 Task: Log work in the project WolfTech for the issue 'Upgrade the data visualization capabilities of a web application to improve insights and decision-making capabilities' spent time as '1w 3d 20h 5m' and remaining time as '6w 2d 7h 23m' and move to bottom of backlog. Now add the issue to the epic 'Cryptocurrency Integration'.
Action: Mouse moved to (179, 59)
Screenshot: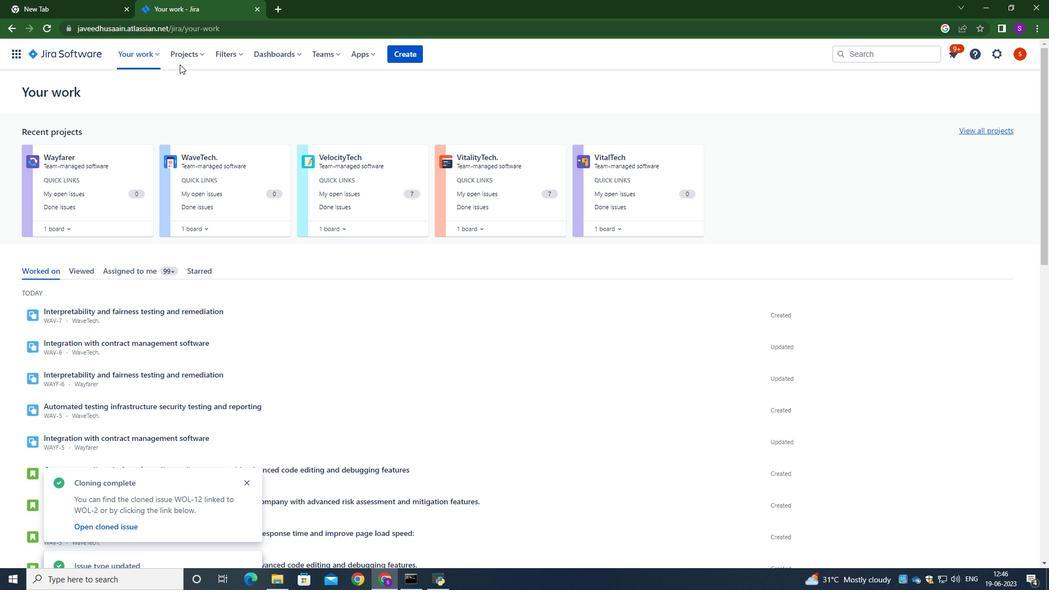 
Action: Mouse pressed left at (179, 59)
Screenshot: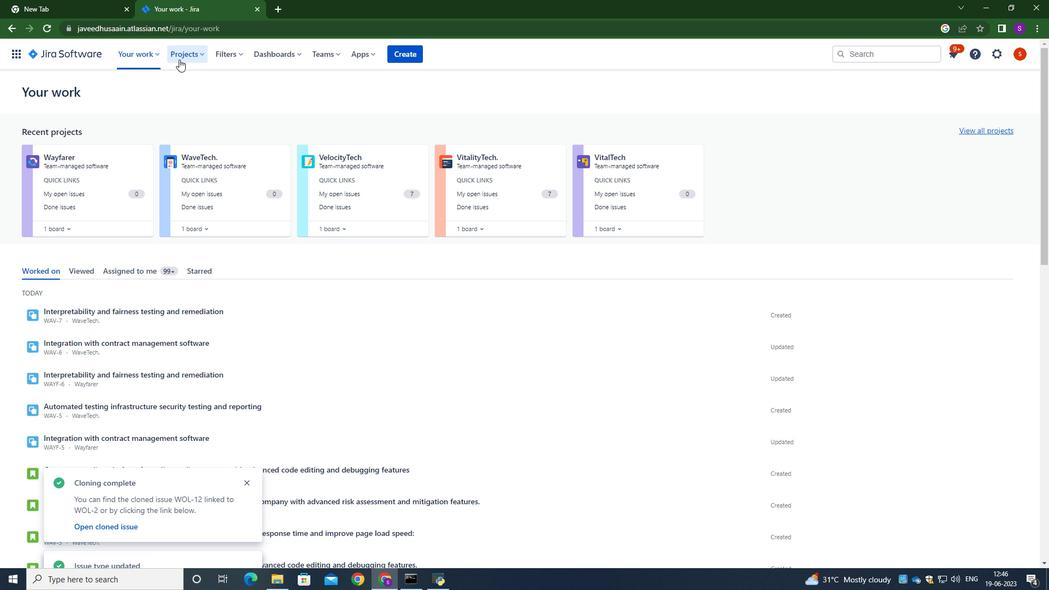 
Action: Mouse moved to (214, 106)
Screenshot: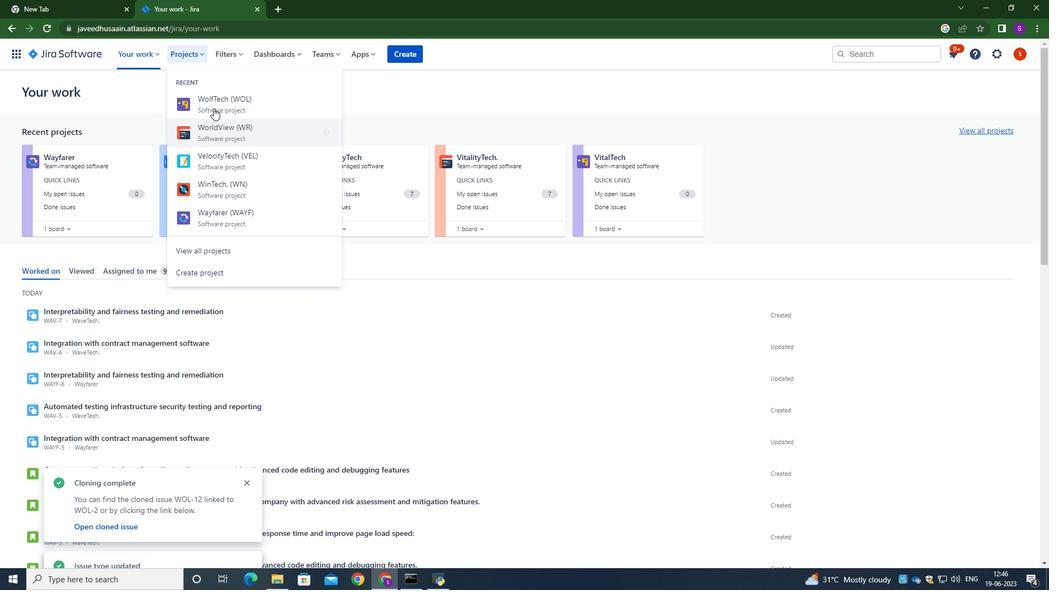 
Action: Mouse pressed left at (214, 106)
Screenshot: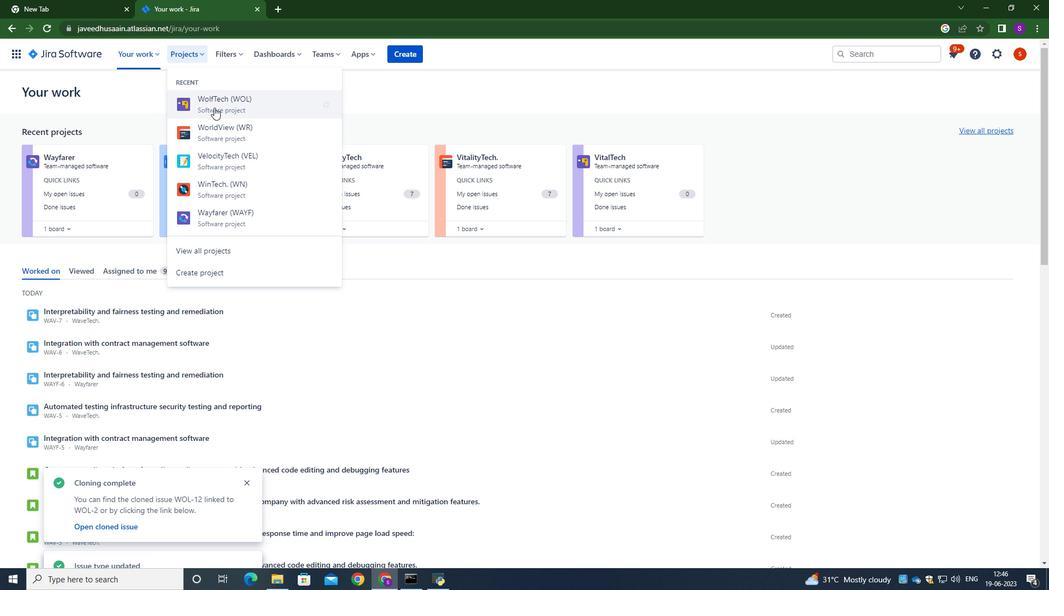 
Action: Mouse moved to (81, 167)
Screenshot: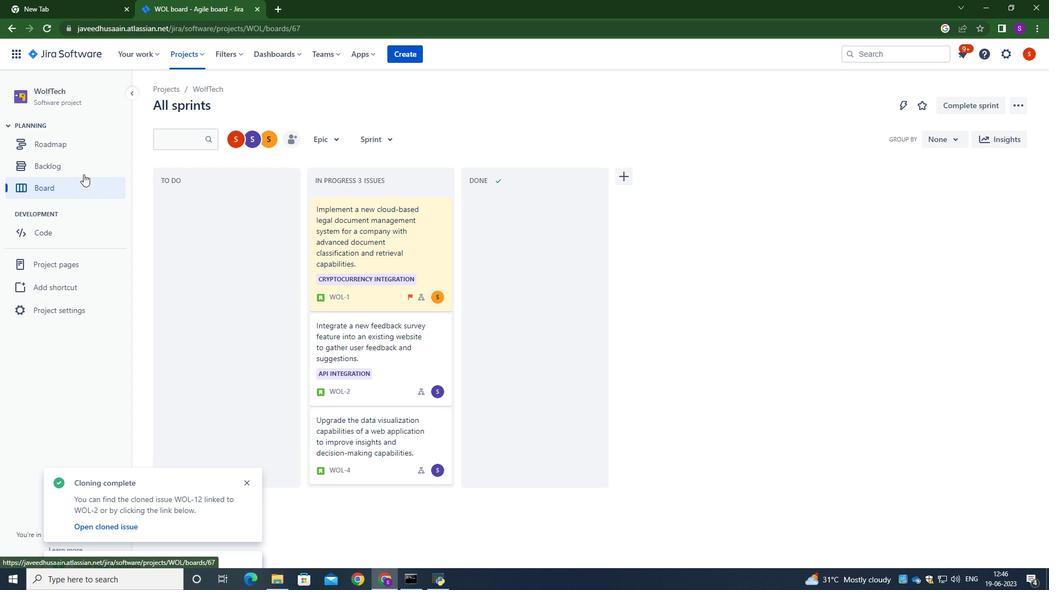 
Action: Mouse pressed left at (81, 167)
Screenshot: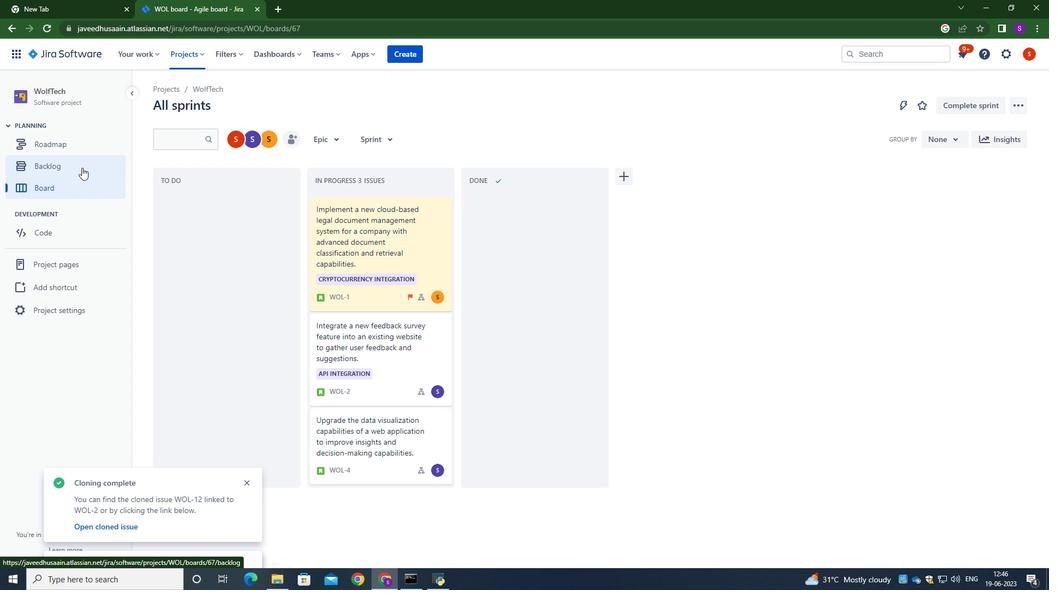 
Action: Mouse moved to (314, 203)
Screenshot: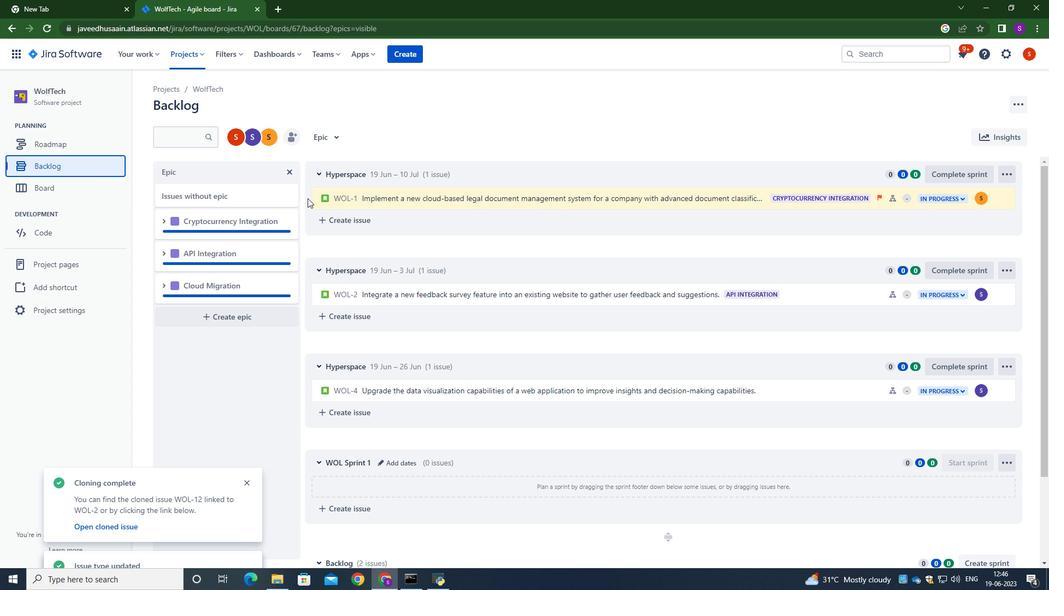 
Action: Mouse scrolled (314, 203) with delta (0, 0)
Screenshot: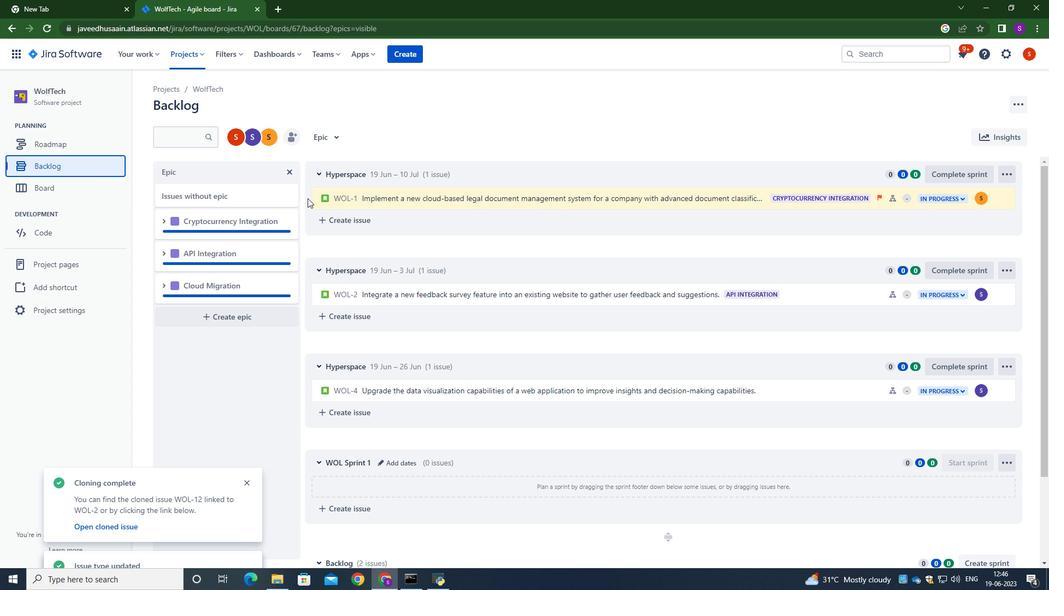 
Action: Mouse moved to (317, 208)
Screenshot: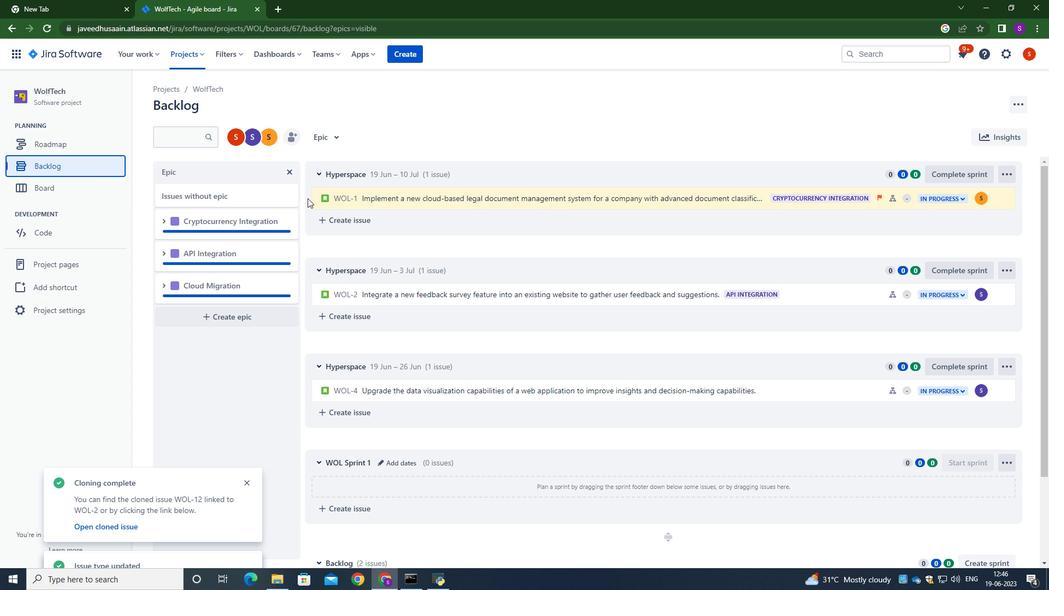 
Action: Mouse scrolled (317, 207) with delta (0, 0)
Screenshot: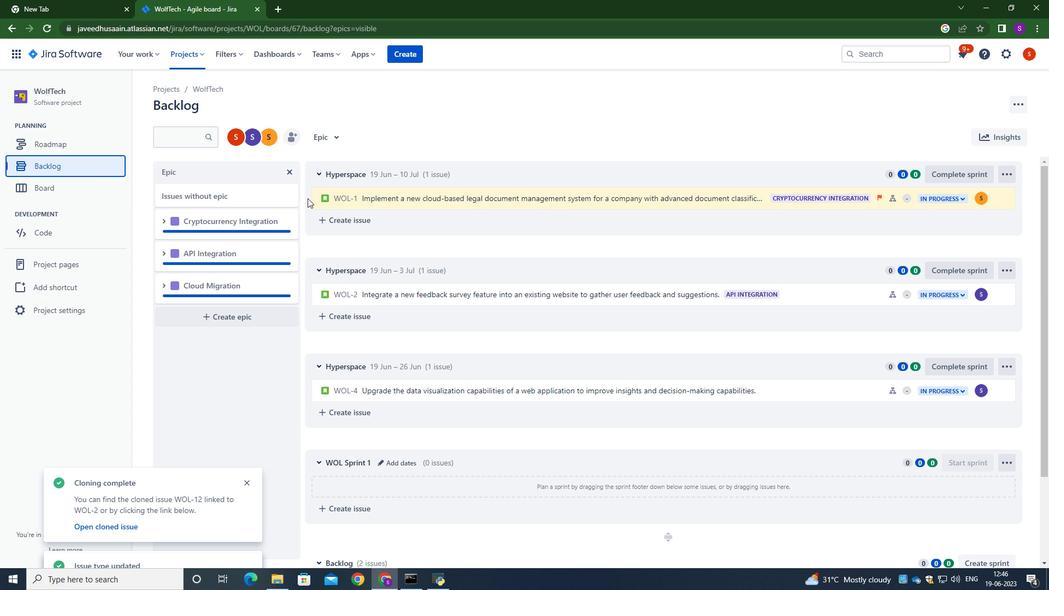 
Action: Mouse scrolled (317, 207) with delta (0, 0)
Screenshot: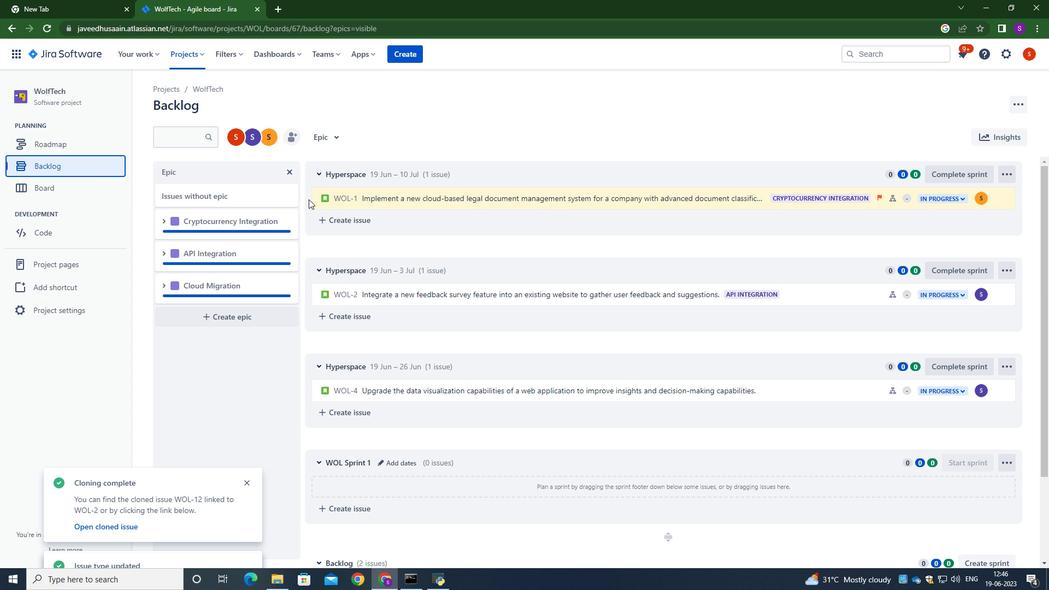 
Action: Mouse scrolled (317, 207) with delta (0, 0)
Screenshot: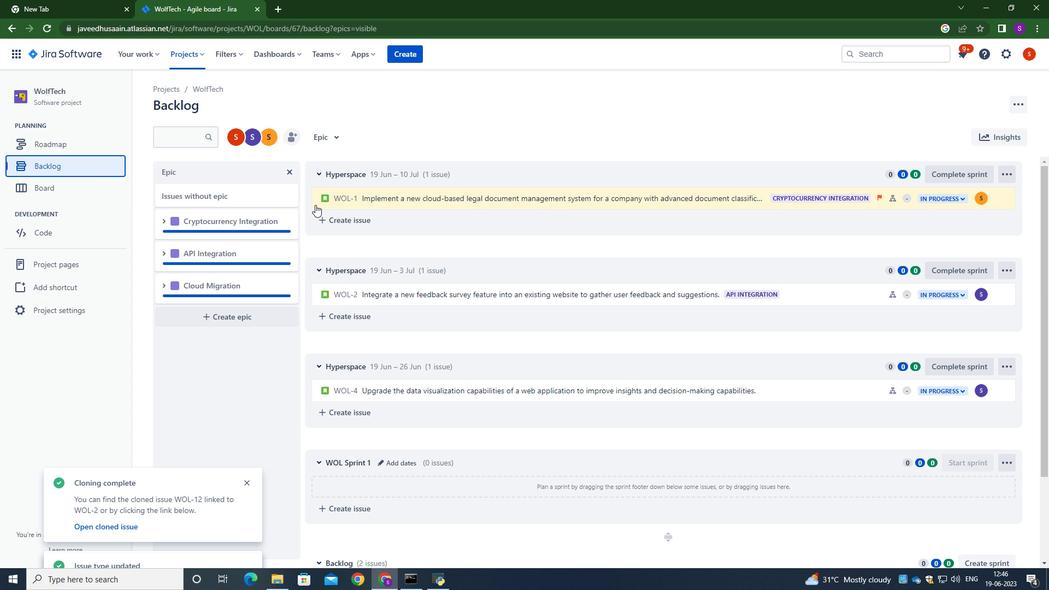 
Action: Mouse moved to (392, 283)
Screenshot: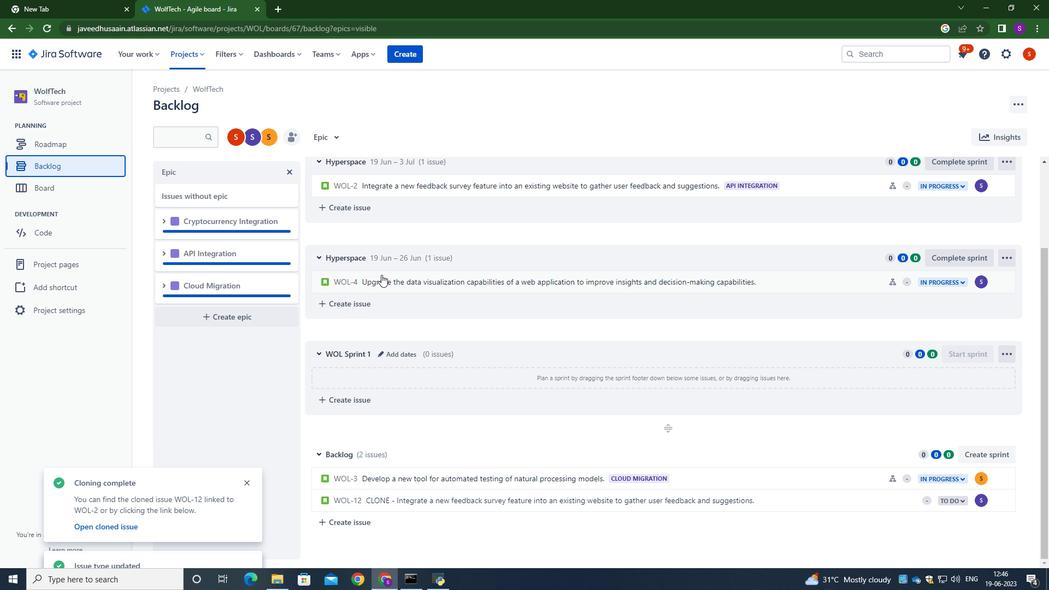 
Action: Mouse pressed left at (392, 283)
Screenshot: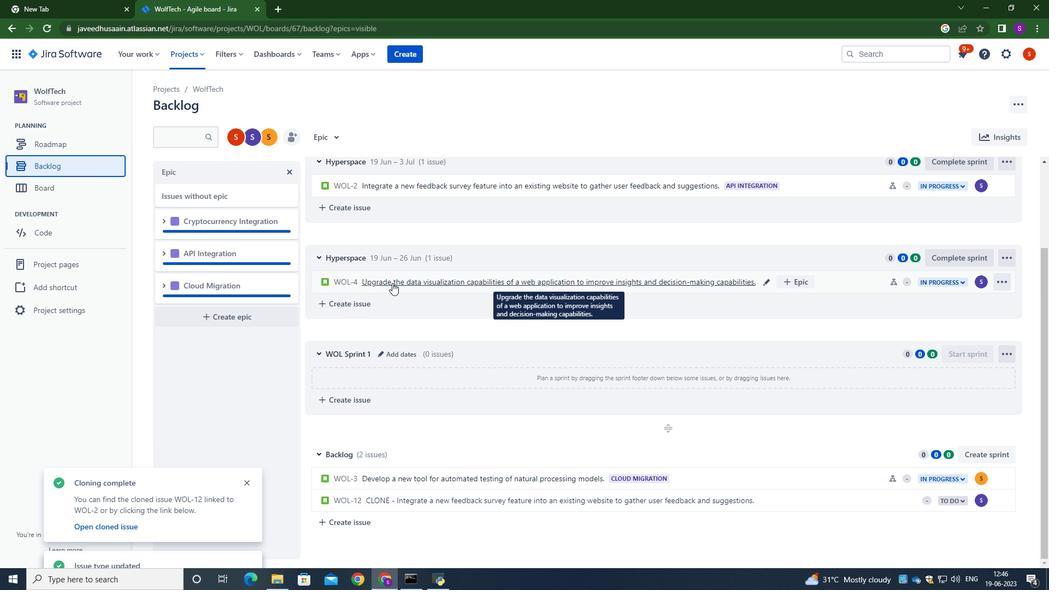 
Action: Mouse moved to (999, 166)
Screenshot: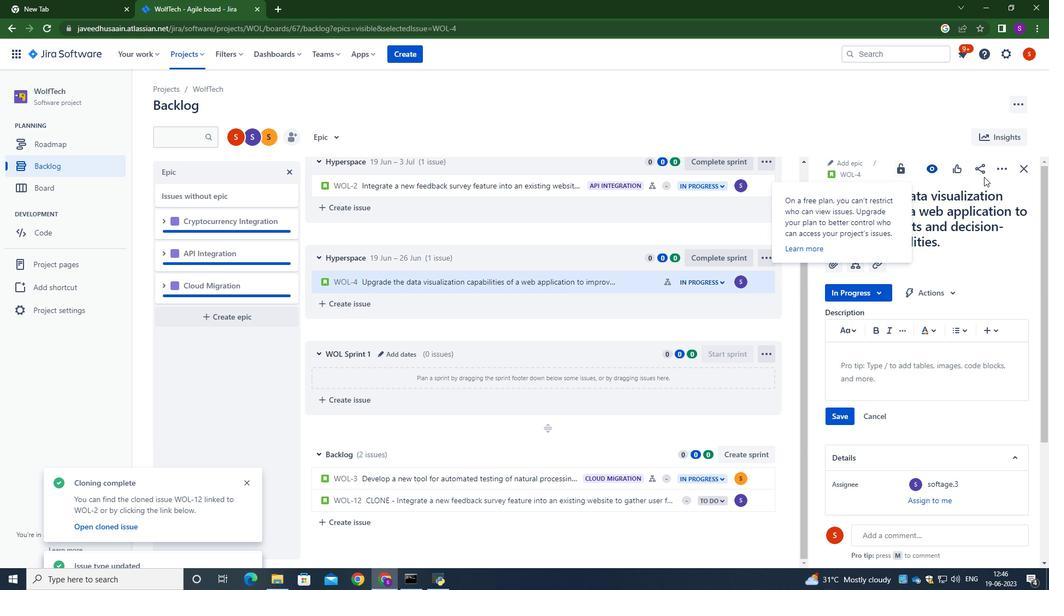 
Action: Mouse pressed left at (999, 166)
Screenshot: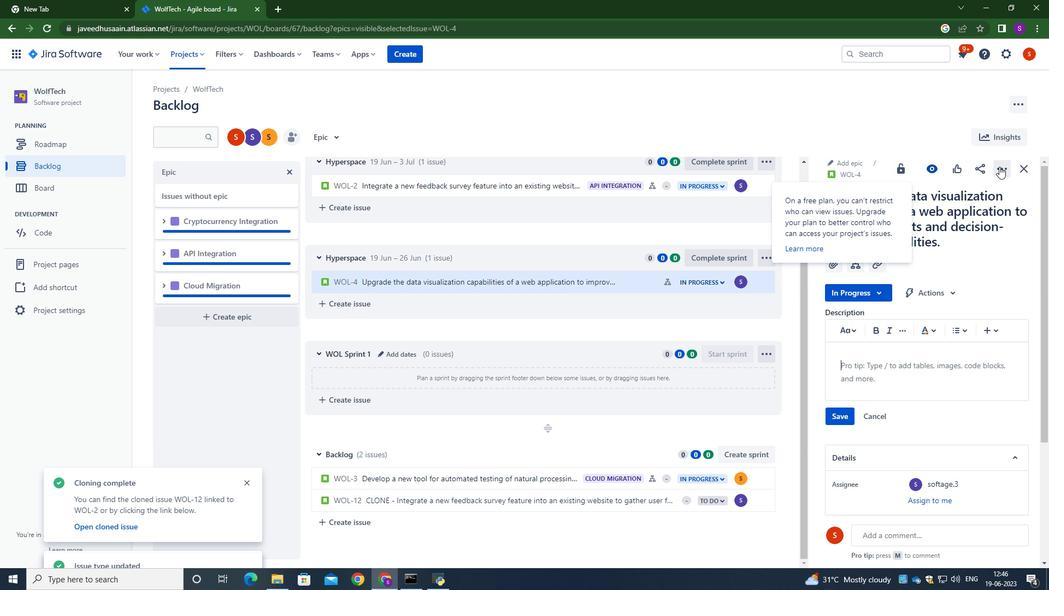 
Action: Mouse moved to (942, 196)
Screenshot: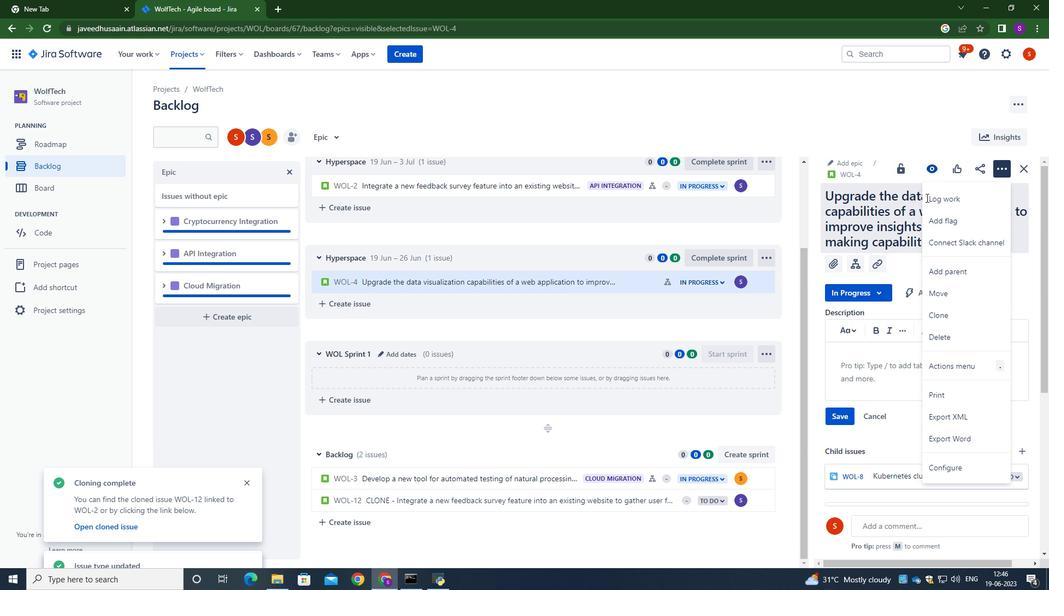 
Action: Mouse pressed left at (942, 196)
Screenshot: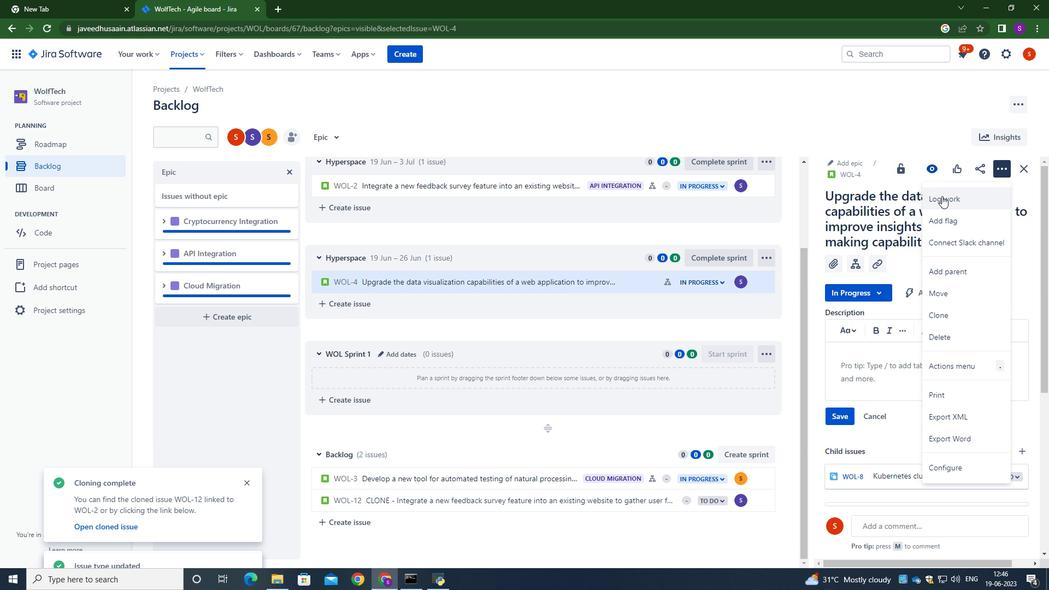 
Action: Mouse moved to (459, 165)
Screenshot: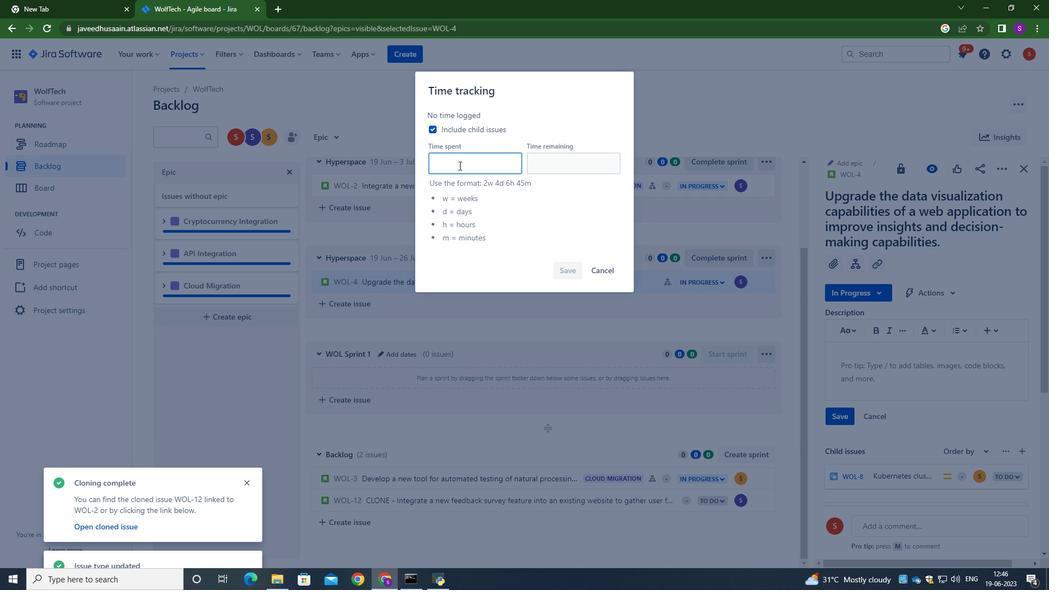 
Action: Key pressed 1w<Key.space>3d<Key.space>20h<Key.space>5m<Key.tab>6w<Key.space>2d<Key.space>7h<Key.space>23m
Screenshot: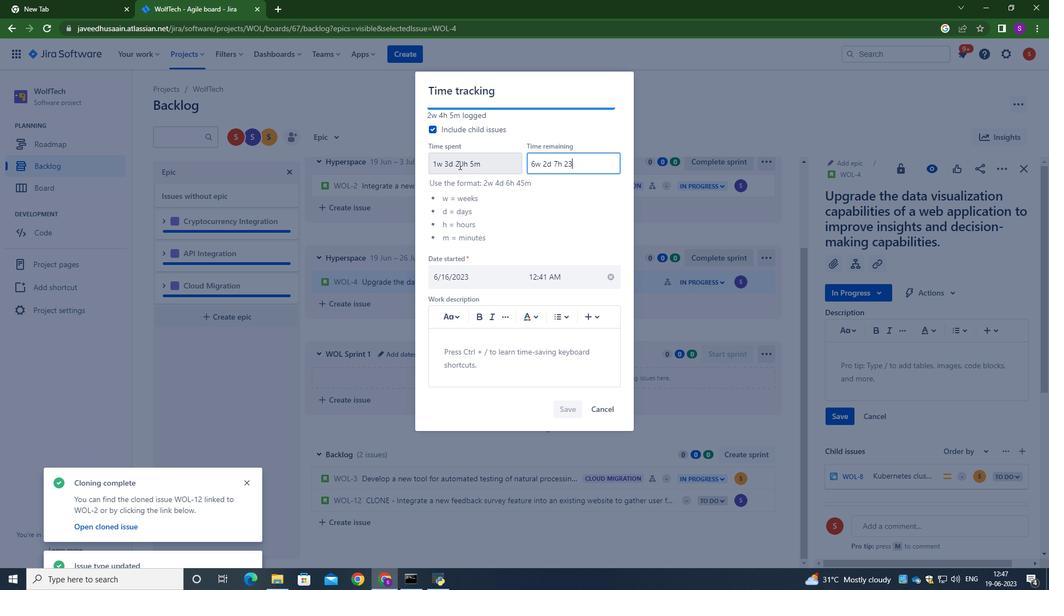 
Action: Mouse moved to (560, 407)
Screenshot: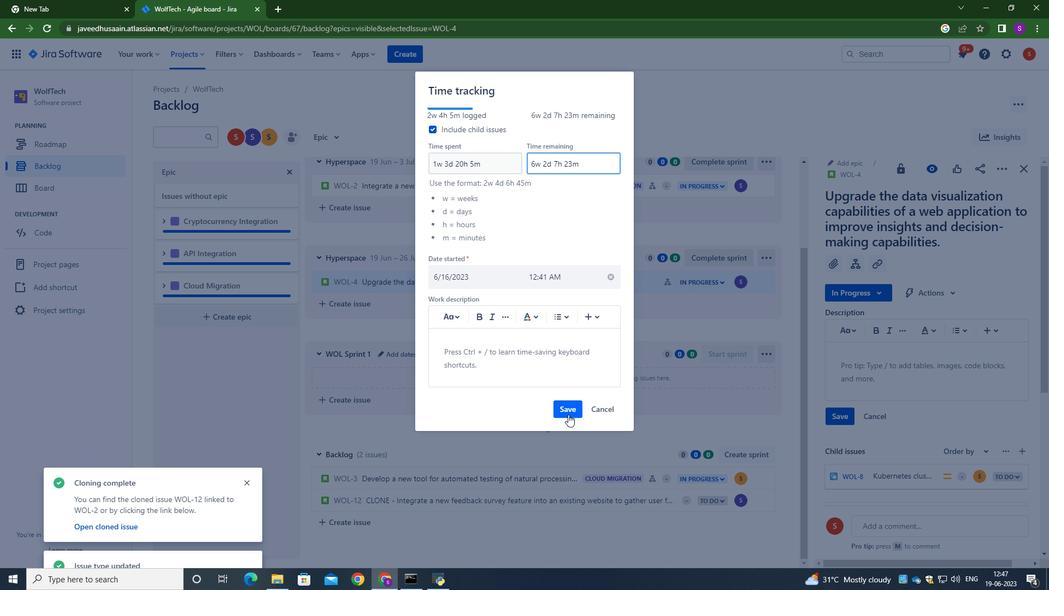 
Action: Mouse pressed left at (560, 407)
Screenshot: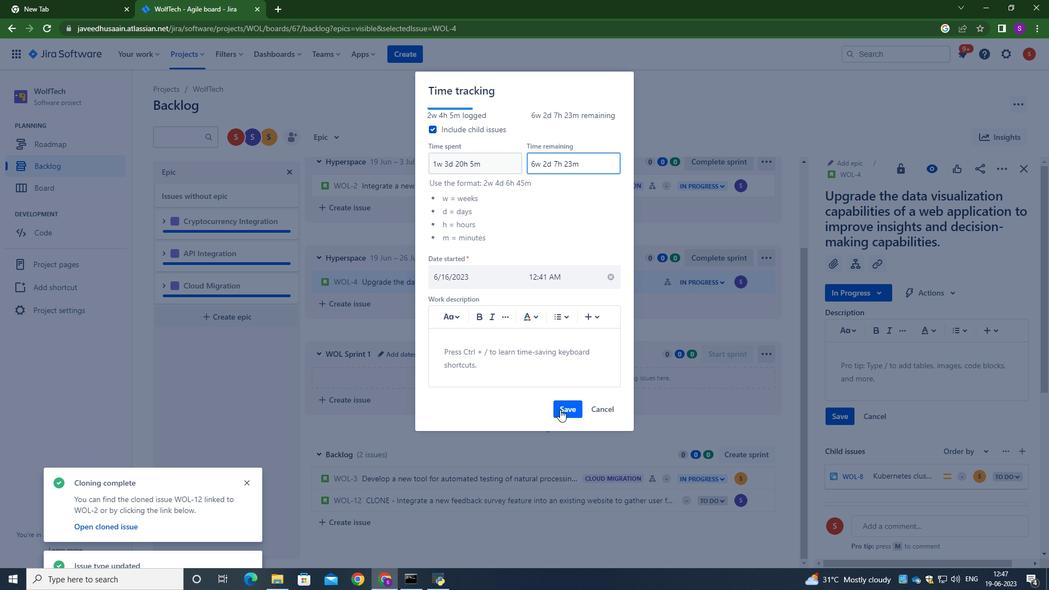
Action: Mouse moved to (765, 283)
Screenshot: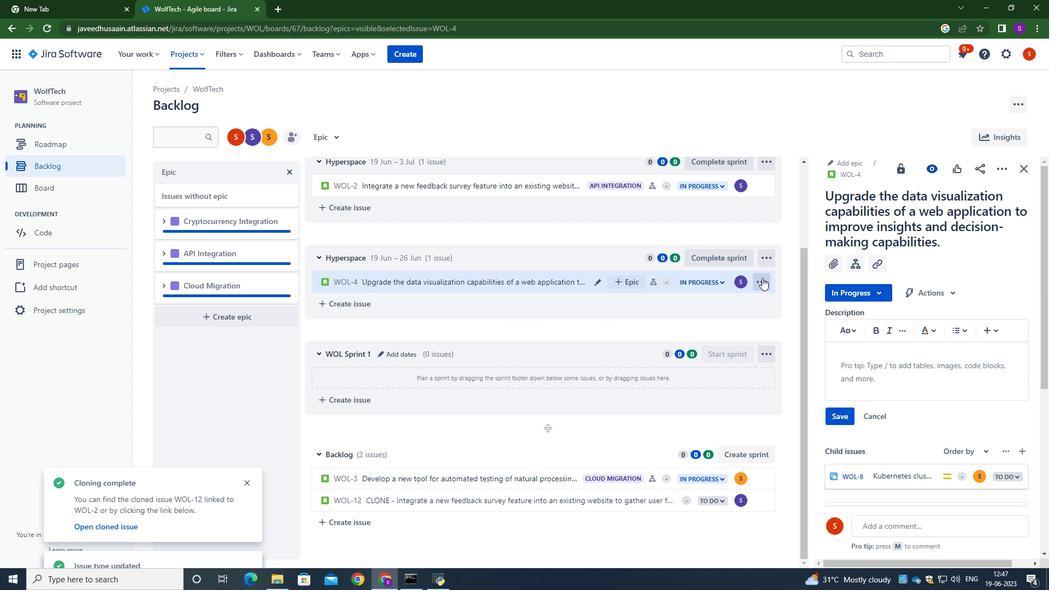 
Action: Mouse pressed left at (765, 283)
Screenshot: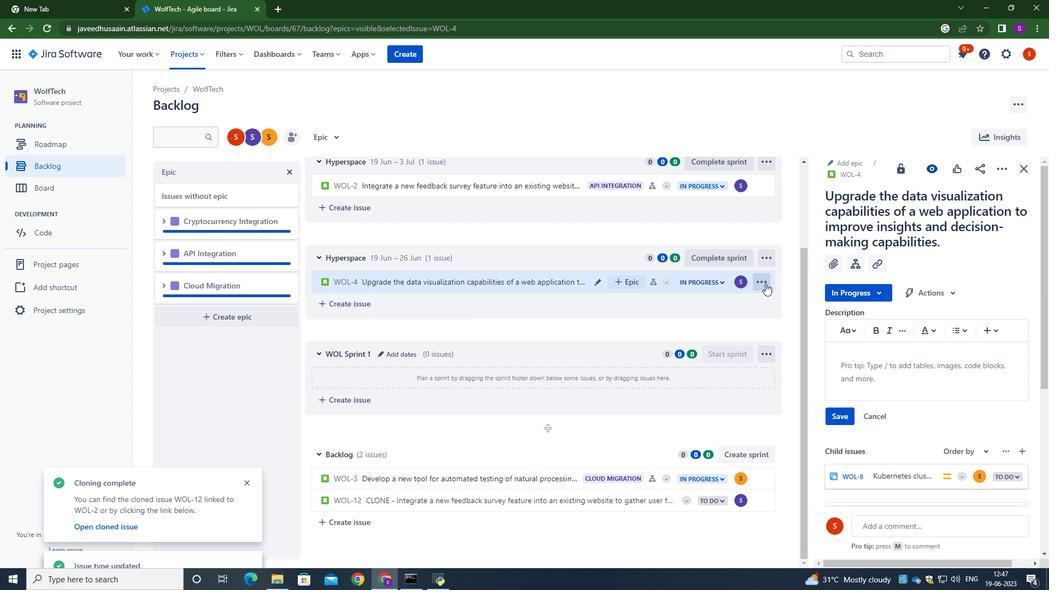 
Action: Mouse moved to (733, 488)
Screenshot: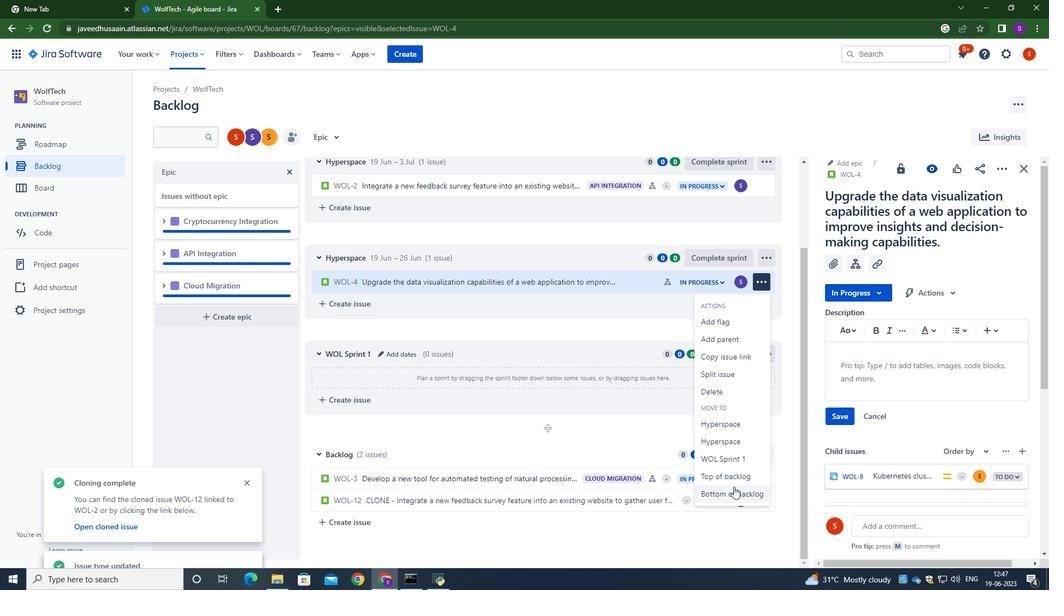 
Action: Mouse pressed left at (733, 488)
Screenshot: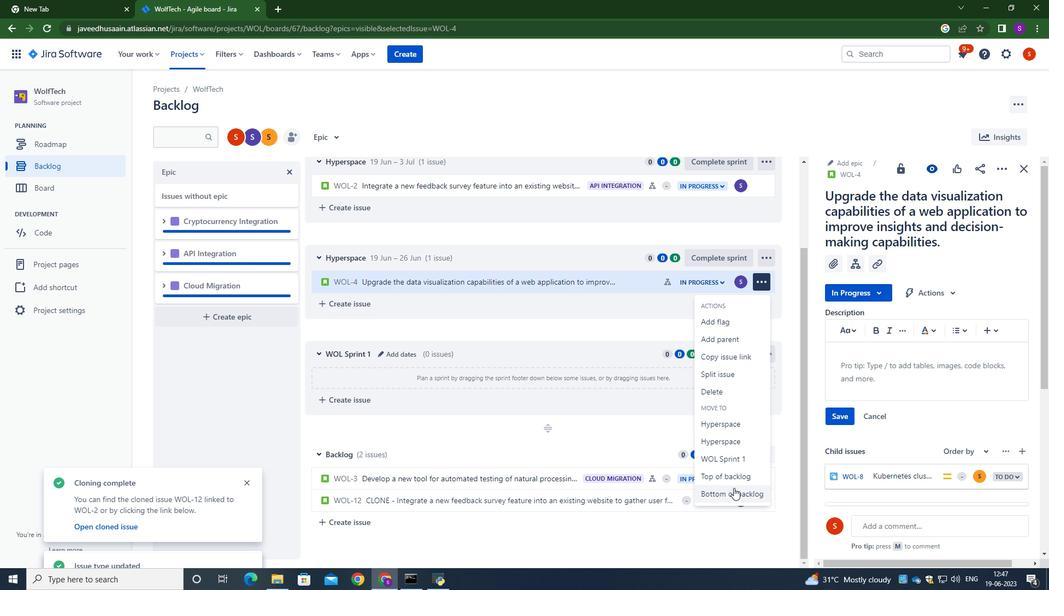 
Action: Mouse moved to (570, 180)
Screenshot: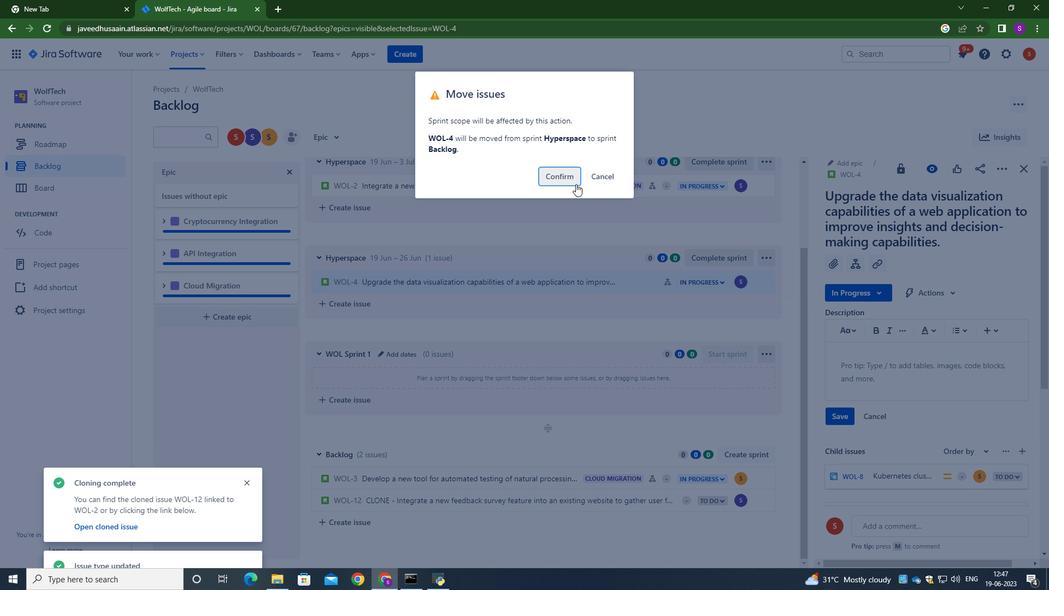 
Action: Mouse pressed left at (570, 180)
Screenshot: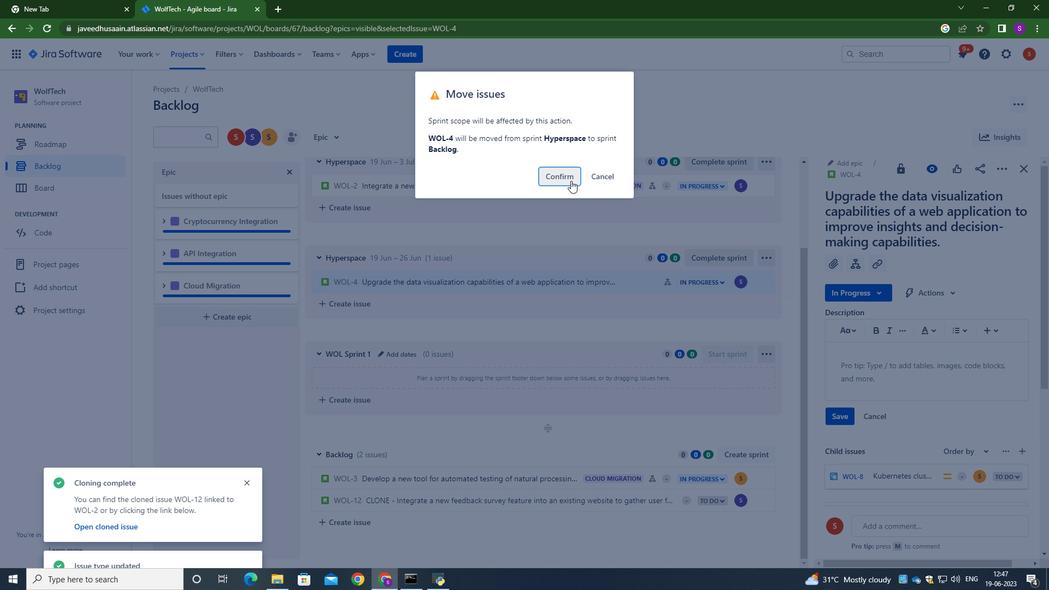 
Action: Mouse moved to (516, 351)
Screenshot: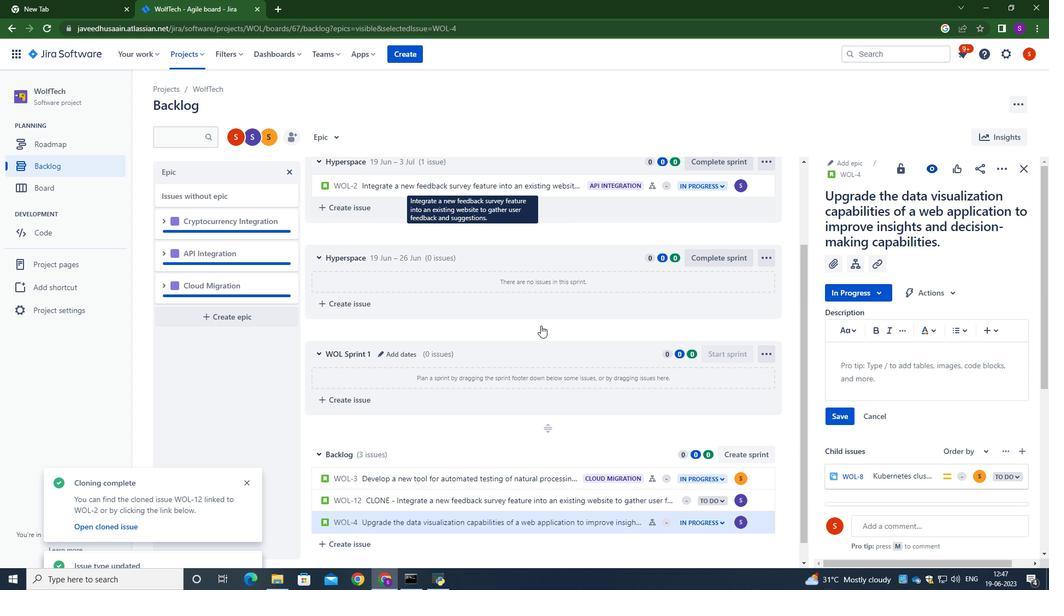 
Action: Mouse scrolled (516, 351) with delta (0, 0)
Screenshot: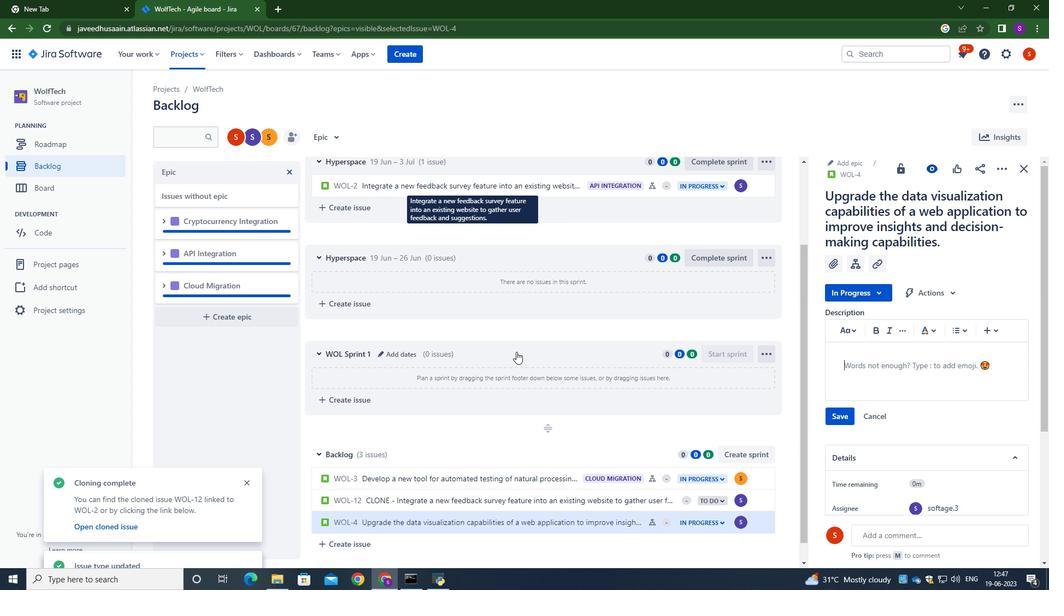 
Action: Mouse scrolled (516, 351) with delta (0, 0)
Screenshot: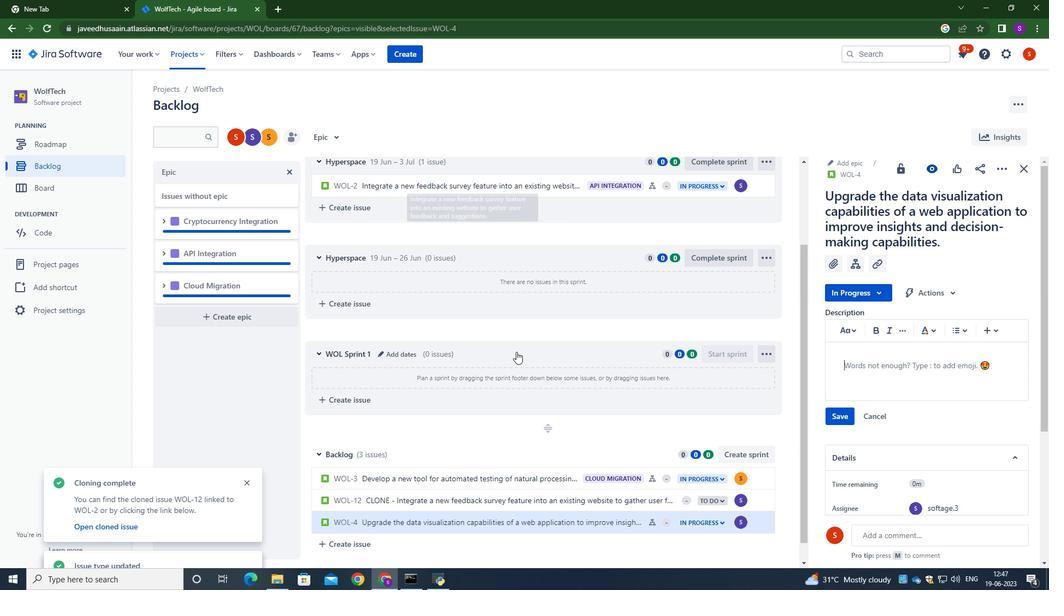 
Action: Mouse scrolled (516, 351) with delta (0, 0)
Screenshot: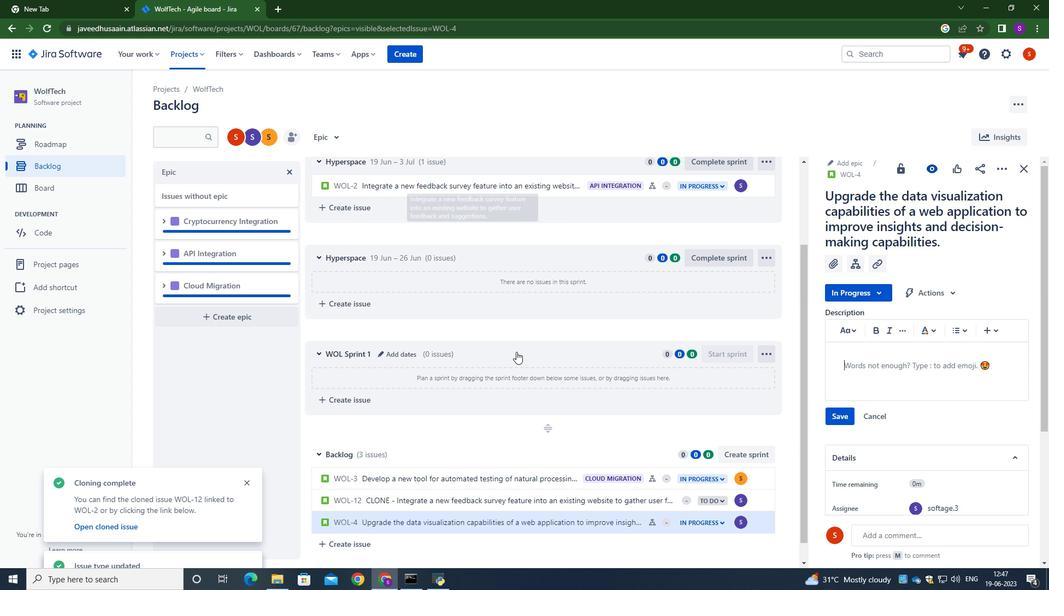 
Action: Mouse scrolled (516, 351) with delta (0, 0)
Screenshot: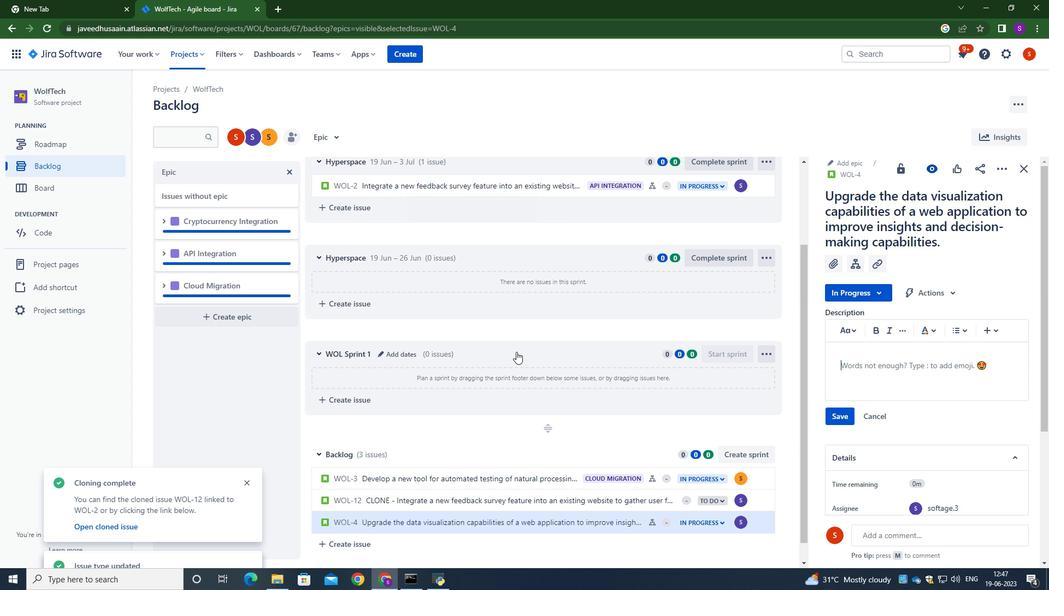 
Action: Mouse moved to (633, 500)
Screenshot: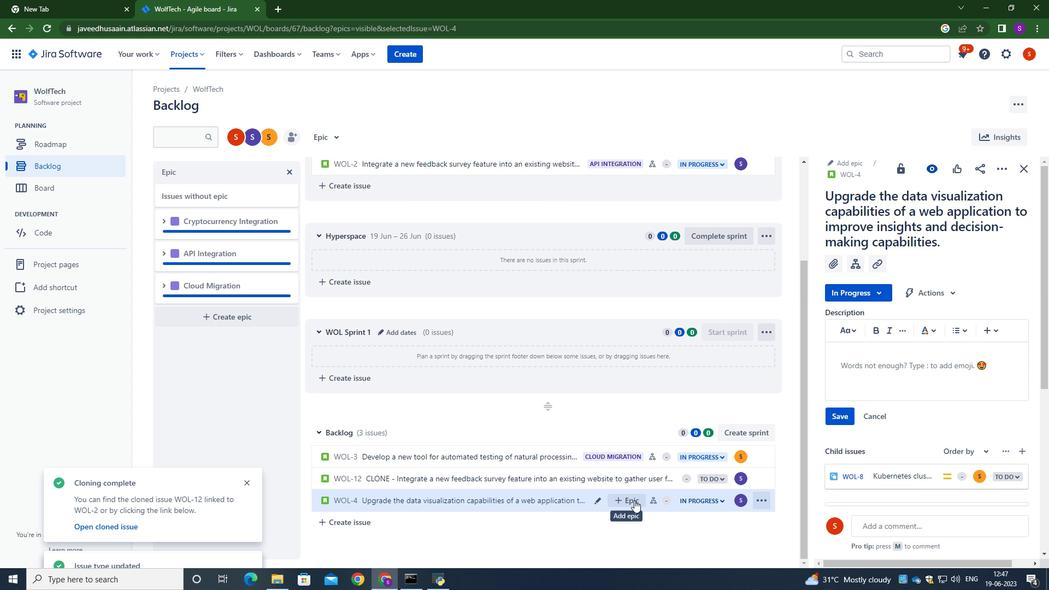 
Action: Mouse pressed left at (633, 500)
Screenshot: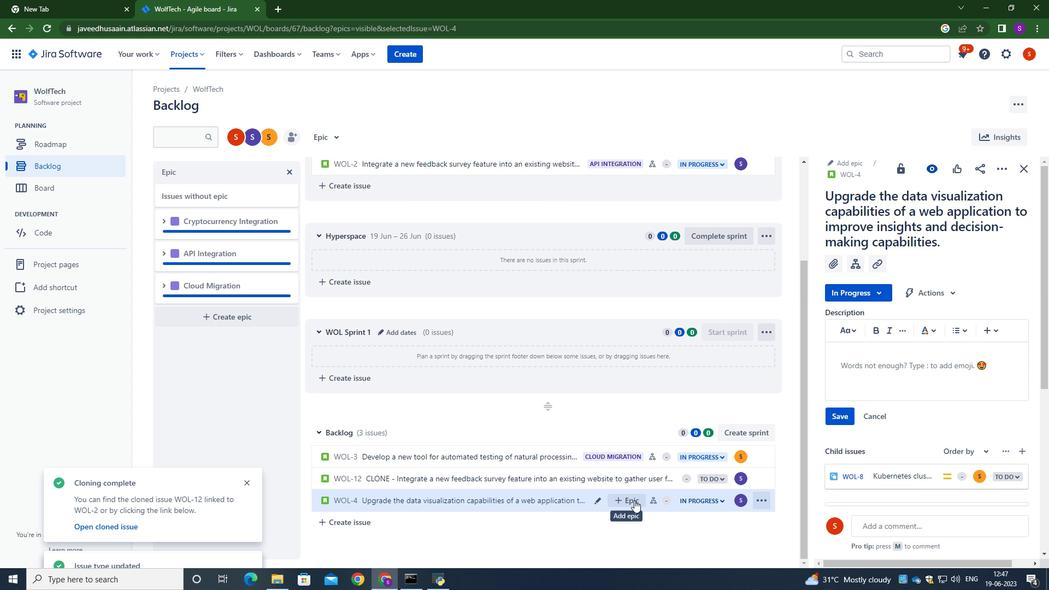 
Action: Mouse moved to (674, 333)
Screenshot: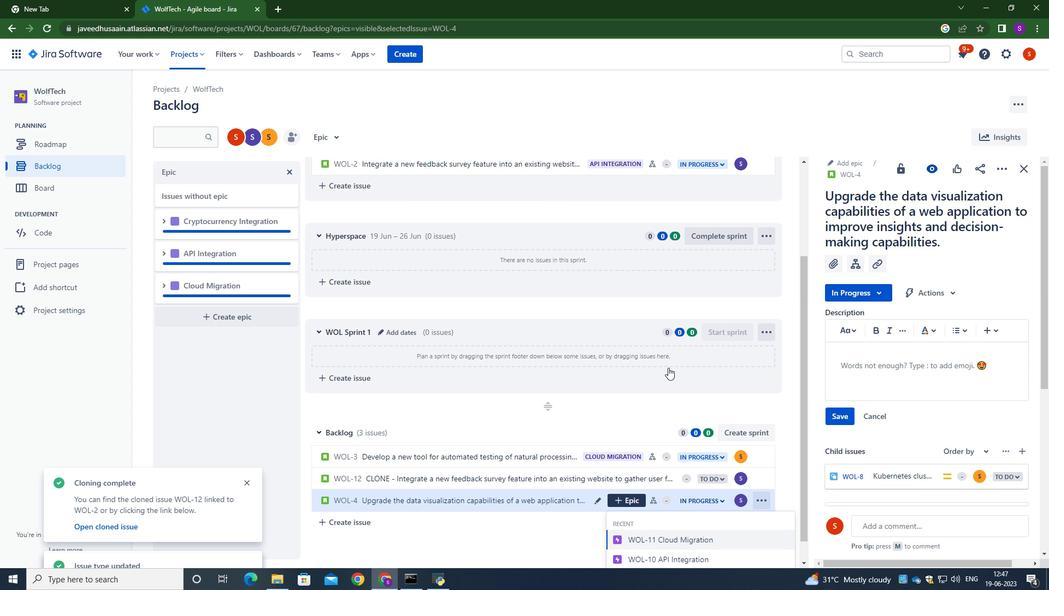 
Action: Mouse scrolled (674, 332) with delta (0, 0)
Screenshot: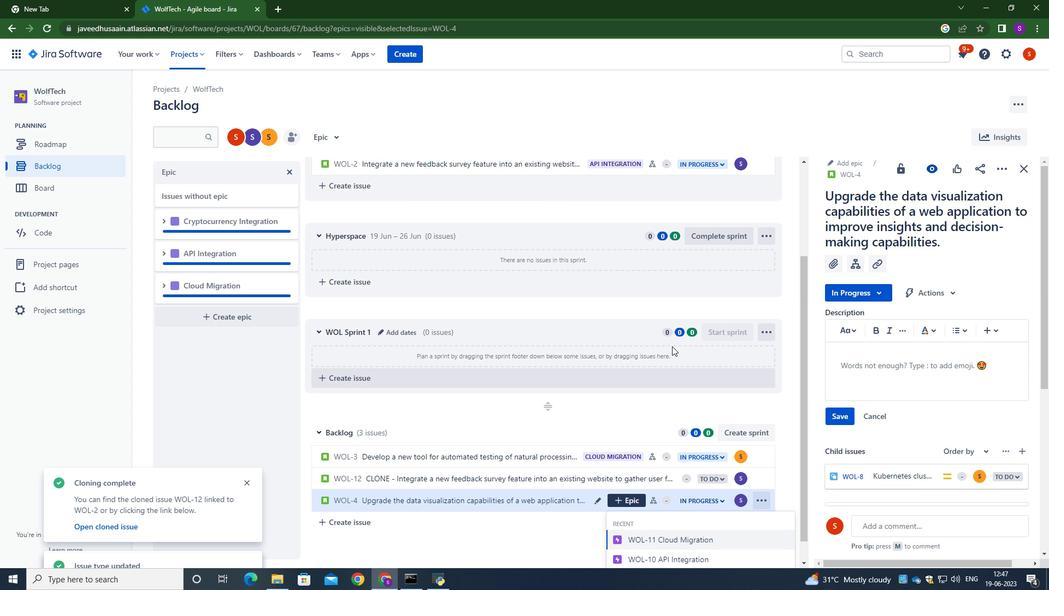 
Action: Mouse scrolled (674, 332) with delta (0, 0)
Screenshot: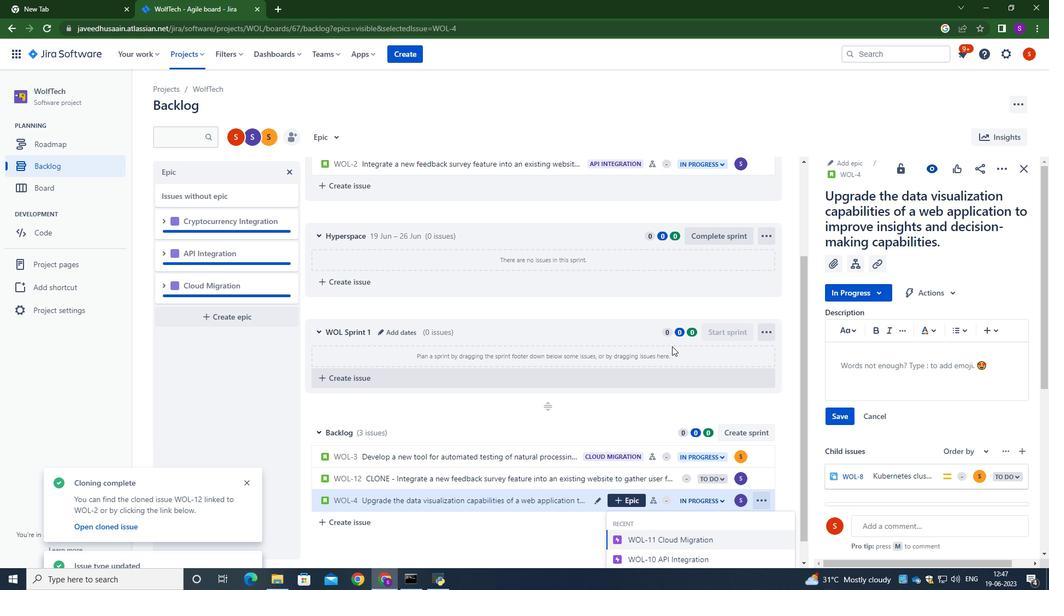 
Action: Mouse scrolled (674, 332) with delta (0, 0)
Screenshot: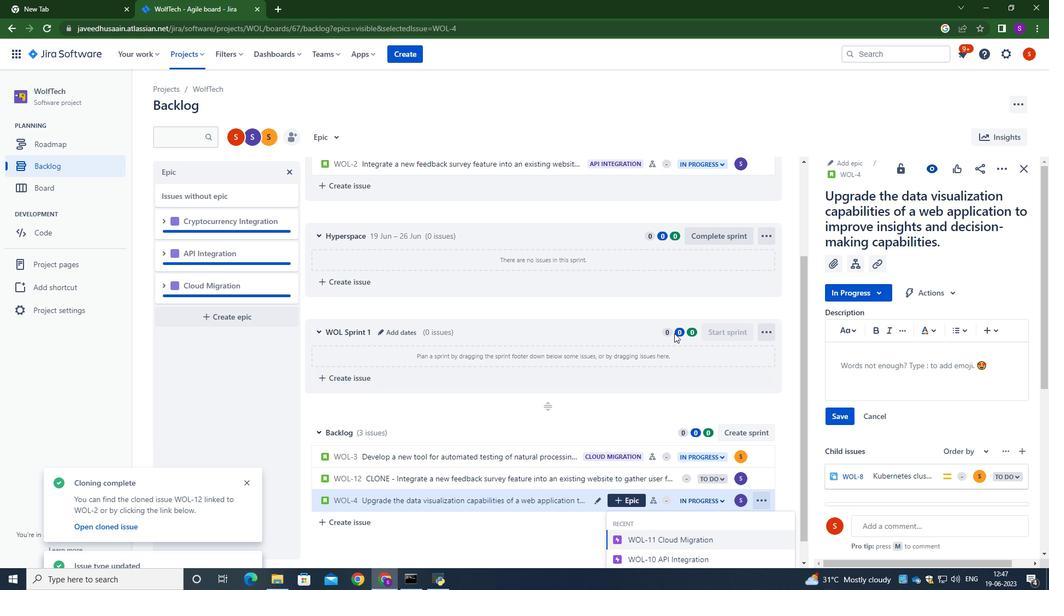 
Action: Mouse scrolled (674, 332) with delta (0, 0)
Screenshot: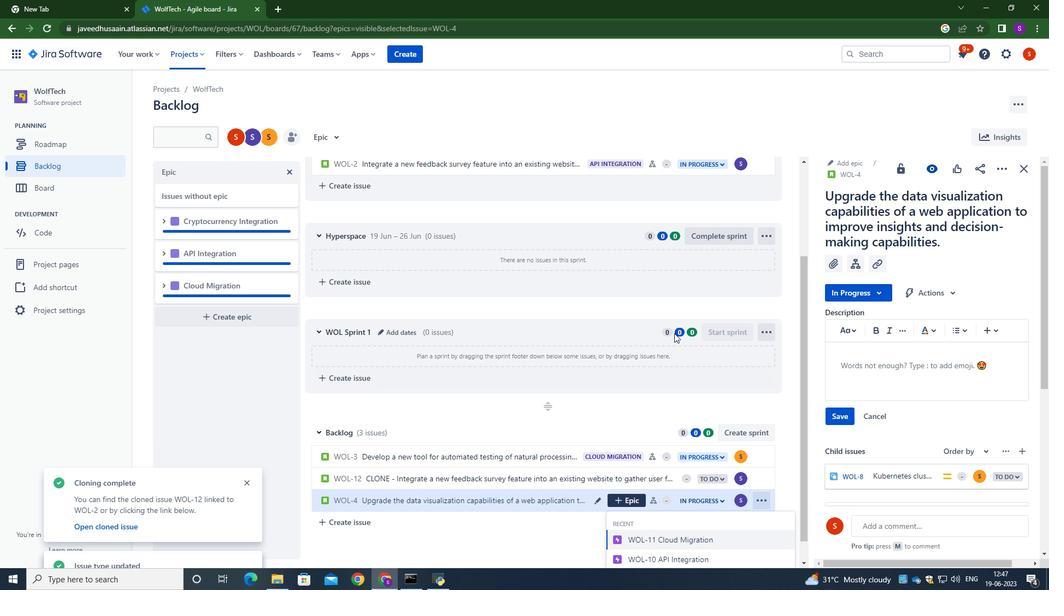
Action: Mouse moved to (696, 348)
Screenshot: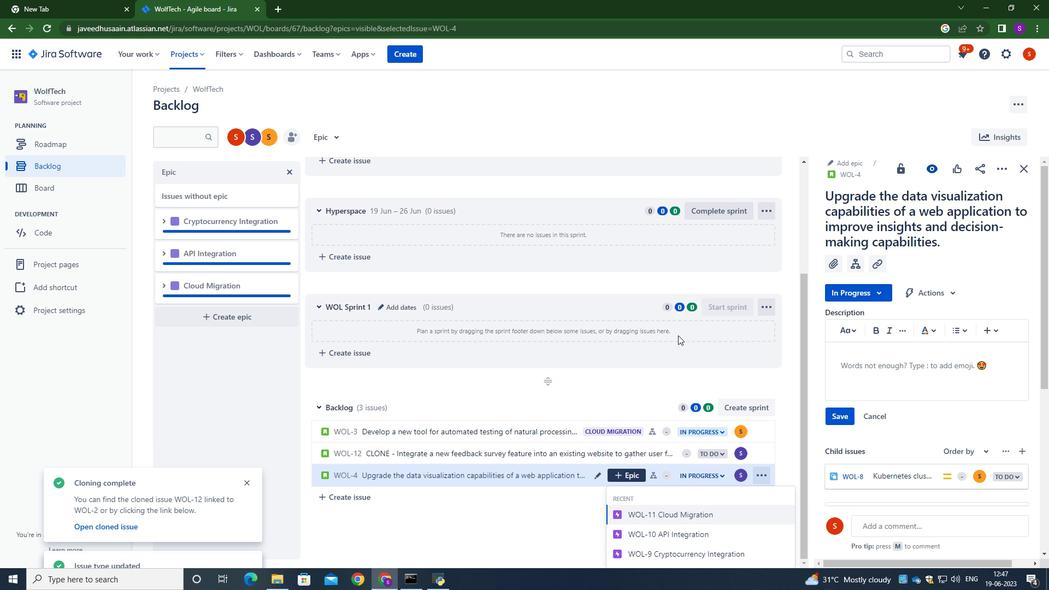 
Action: Mouse scrolled (696, 348) with delta (0, 0)
Screenshot: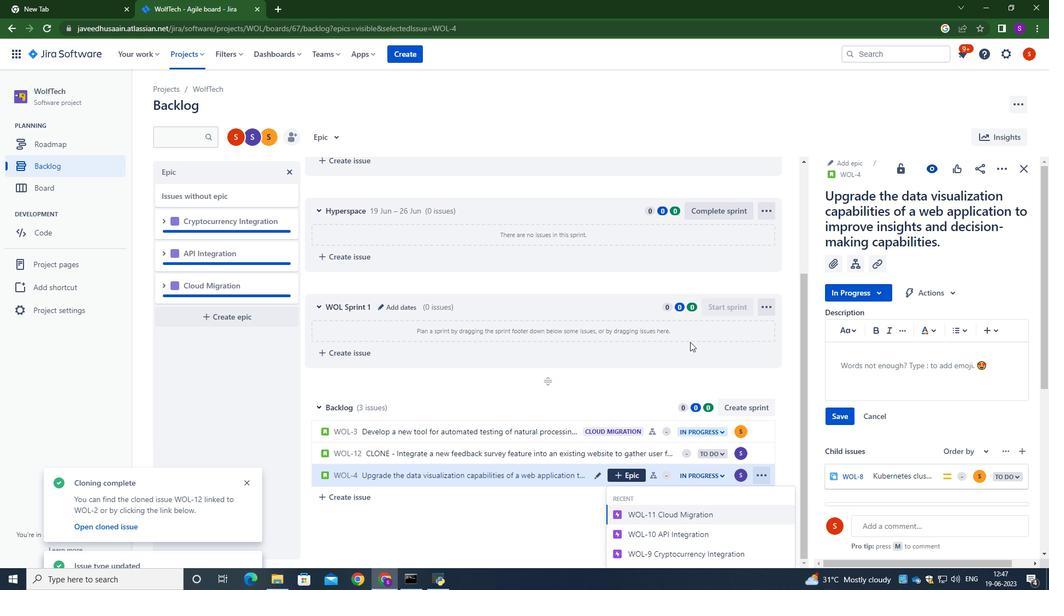 
Action: Mouse moved to (696, 353)
Screenshot: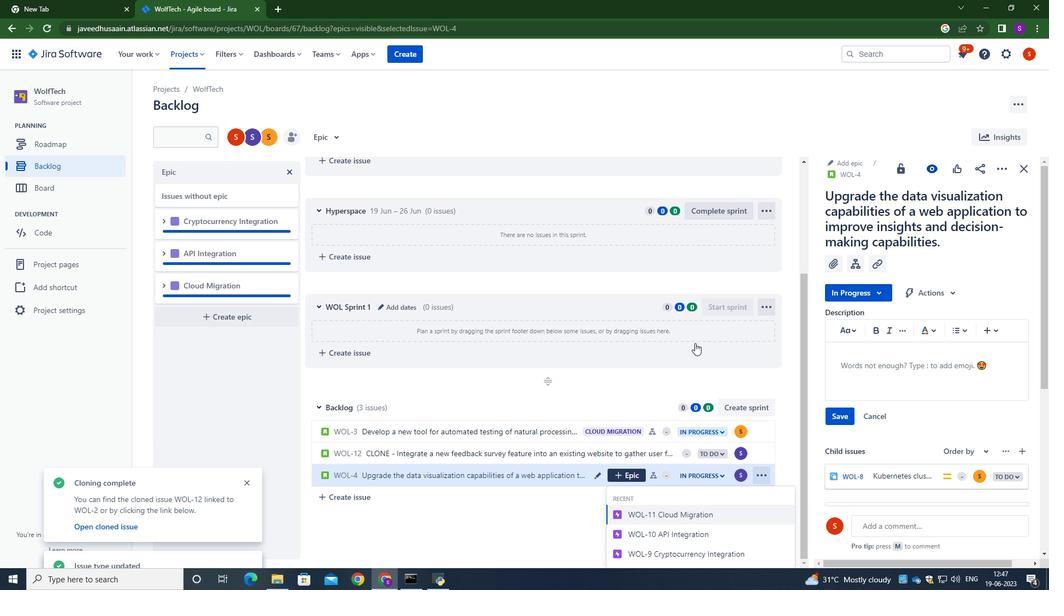 
Action: Mouse scrolled (696, 352) with delta (0, 0)
Screenshot: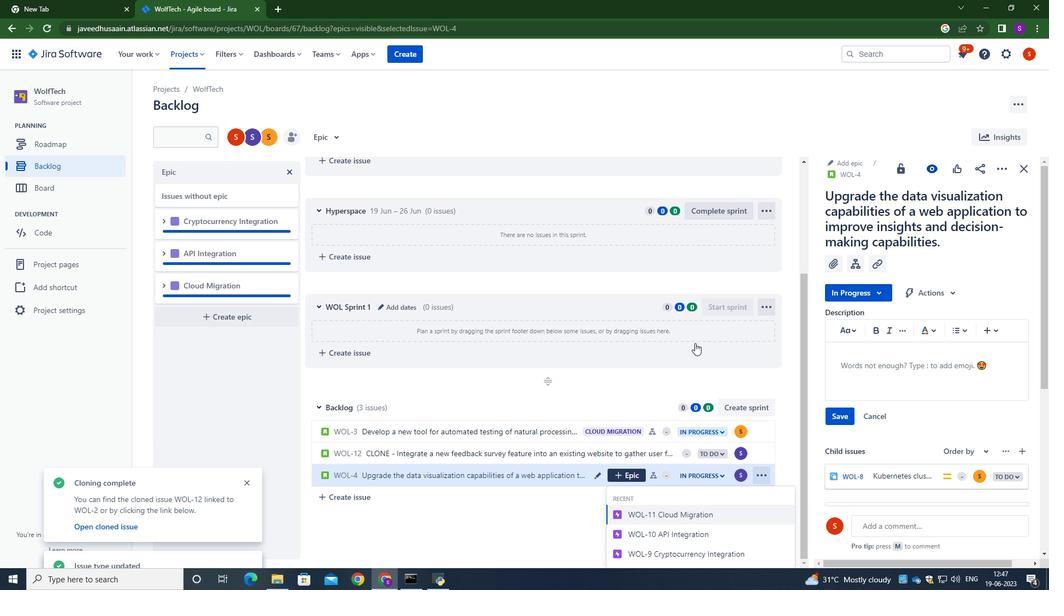 
Action: Mouse moved to (696, 353)
Screenshot: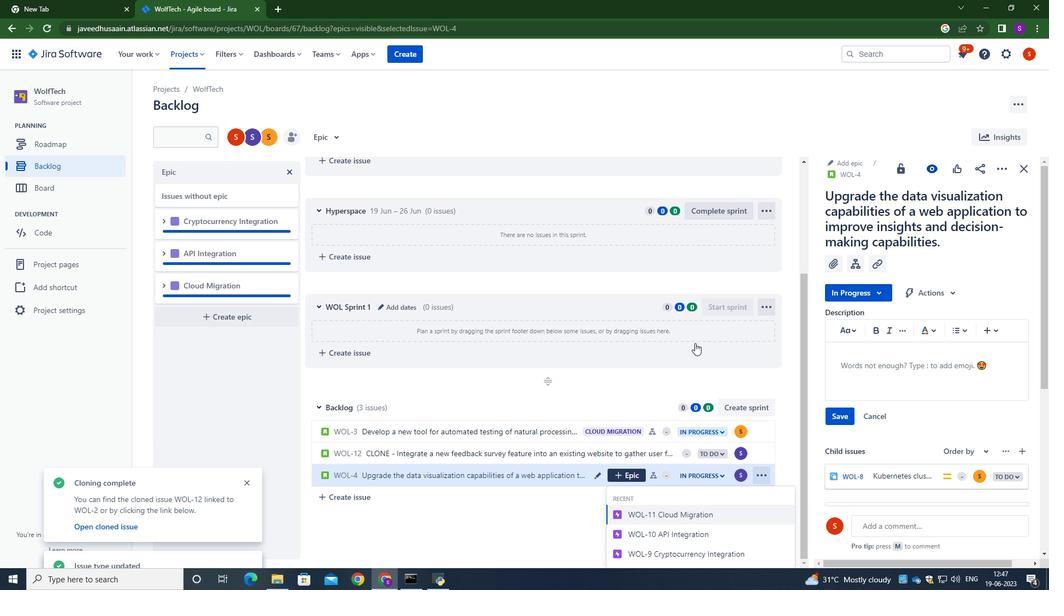 
Action: Mouse scrolled (696, 353) with delta (0, 0)
Screenshot: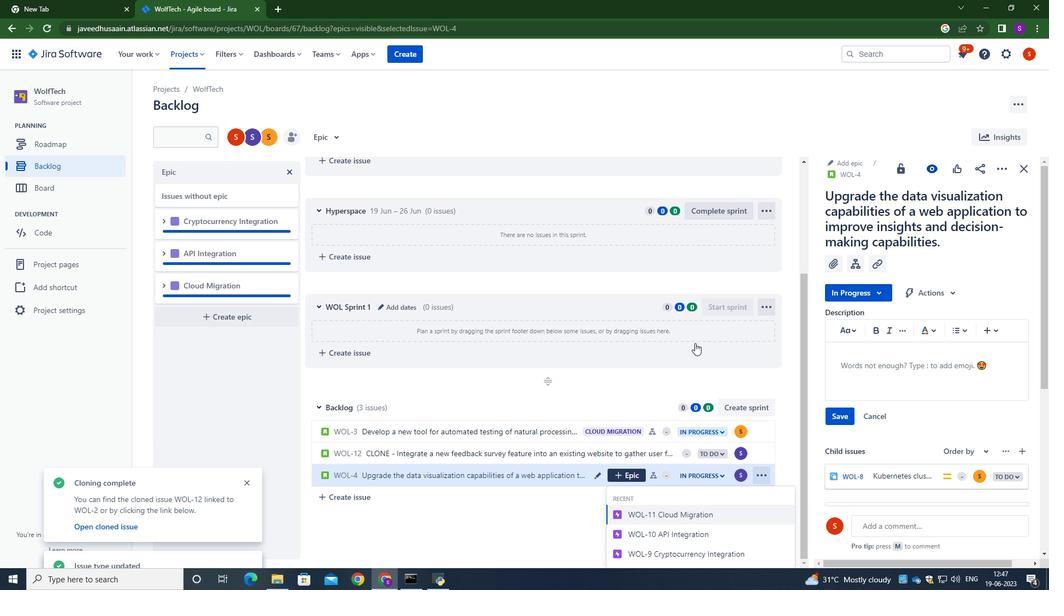 
Action: Mouse scrolled (696, 353) with delta (0, 0)
Screenshot: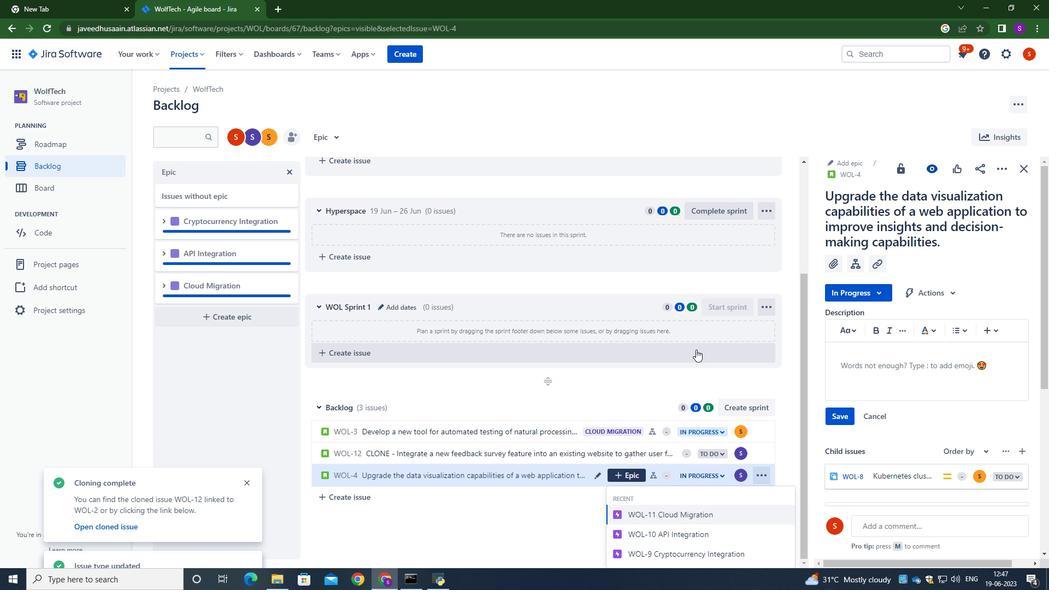 
Action: Mouse moved to (714, 548)
Screenshot: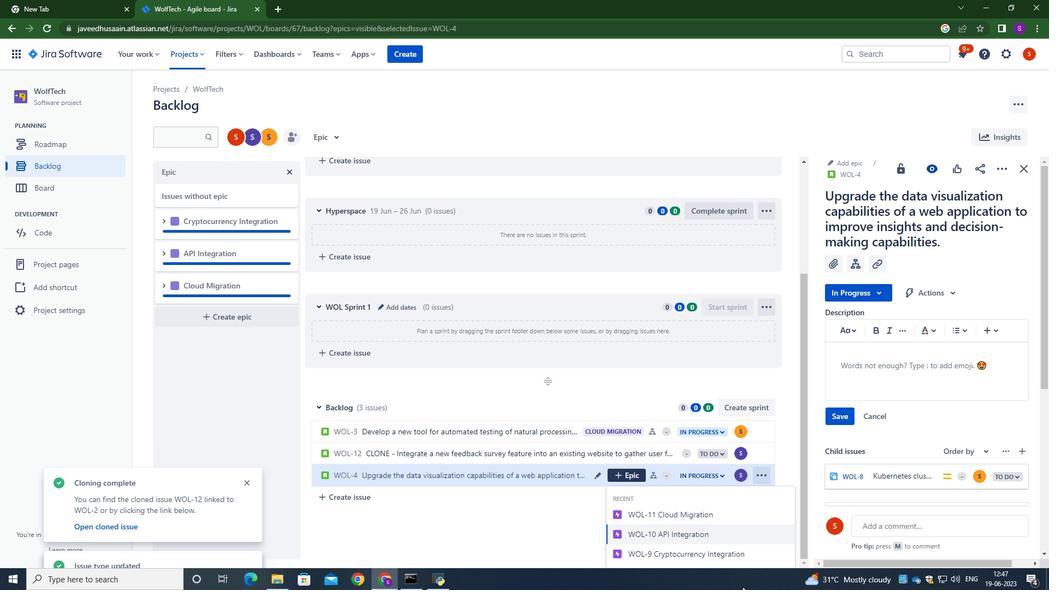 
Action: Mouse pressed left at (714, 548)
Screenshot: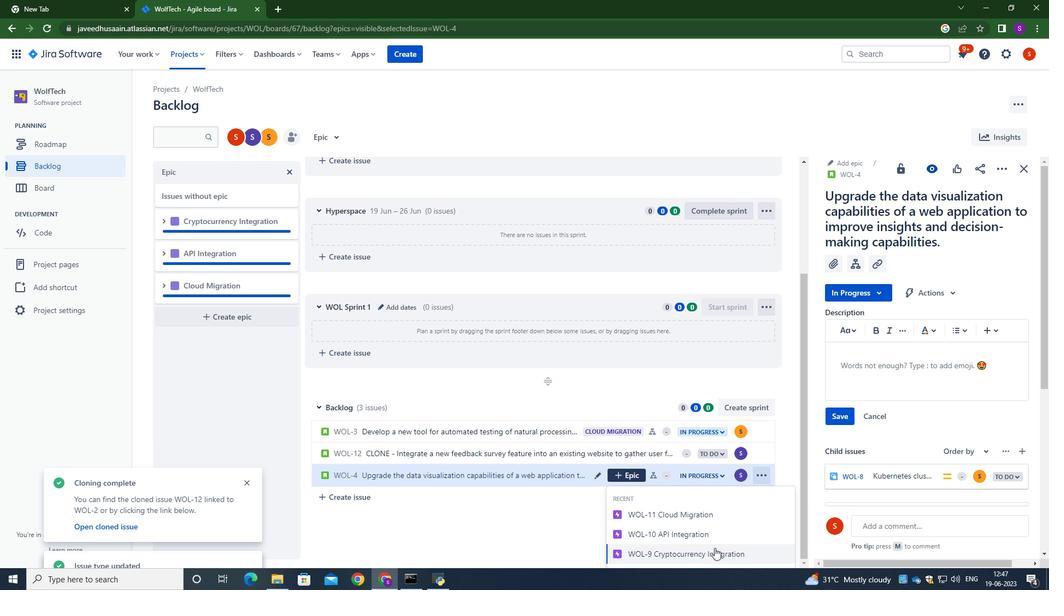 
Action: Mouse moved to (644, 133)
Screenshot: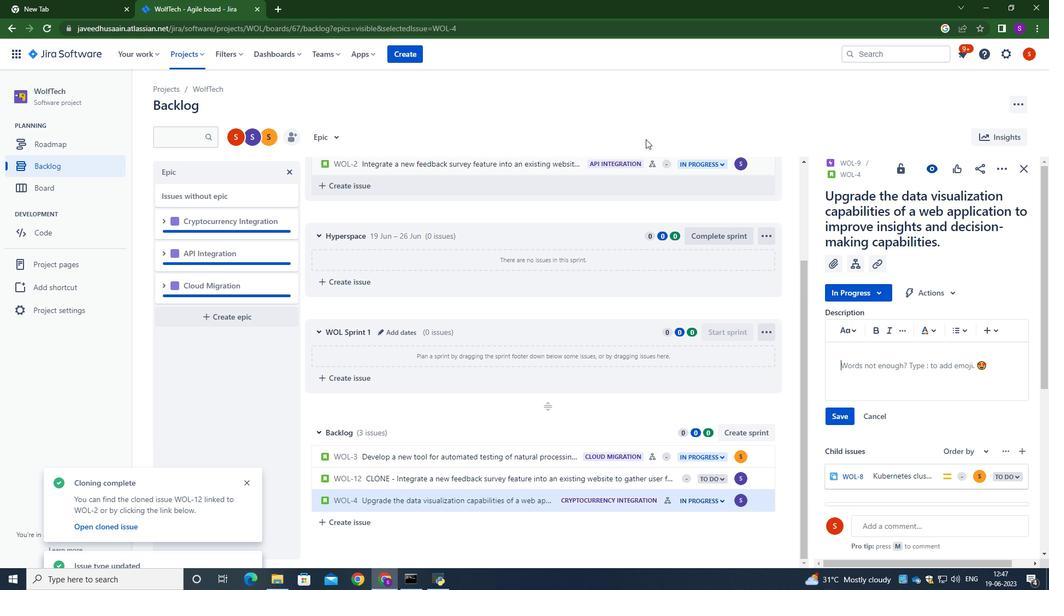 
Action: Mouse pressed left at (644, 133)
Screenshot: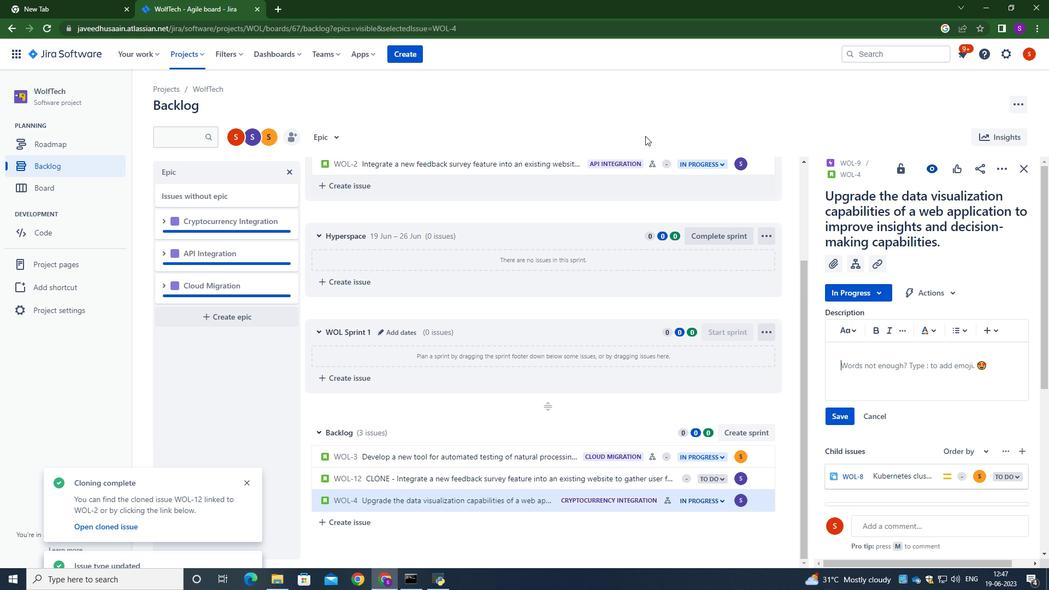 
Action: Mouse moved to (644, 133)
Screenshot: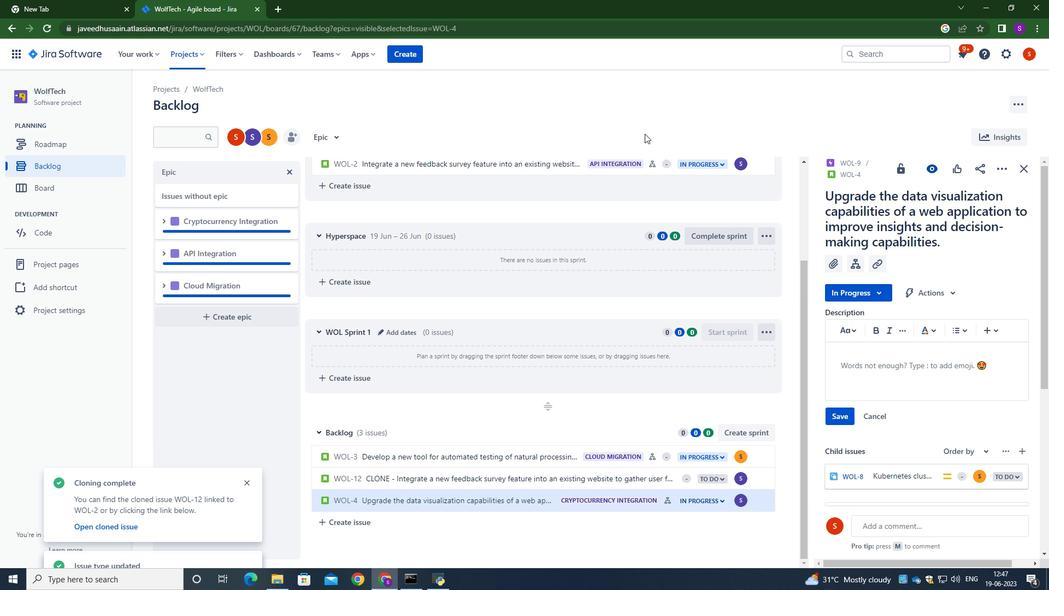 
